 Task: Create in the project XcelTech and in the Backlog issue 'Create a new online platform for online photography courses with advanced image processing and editing features' a child issue 'Serverless computing application security testing and remediation', and assign it to team member softage.1@softage.net.
Action: Mouse moved to (205, 65)
Screenshot: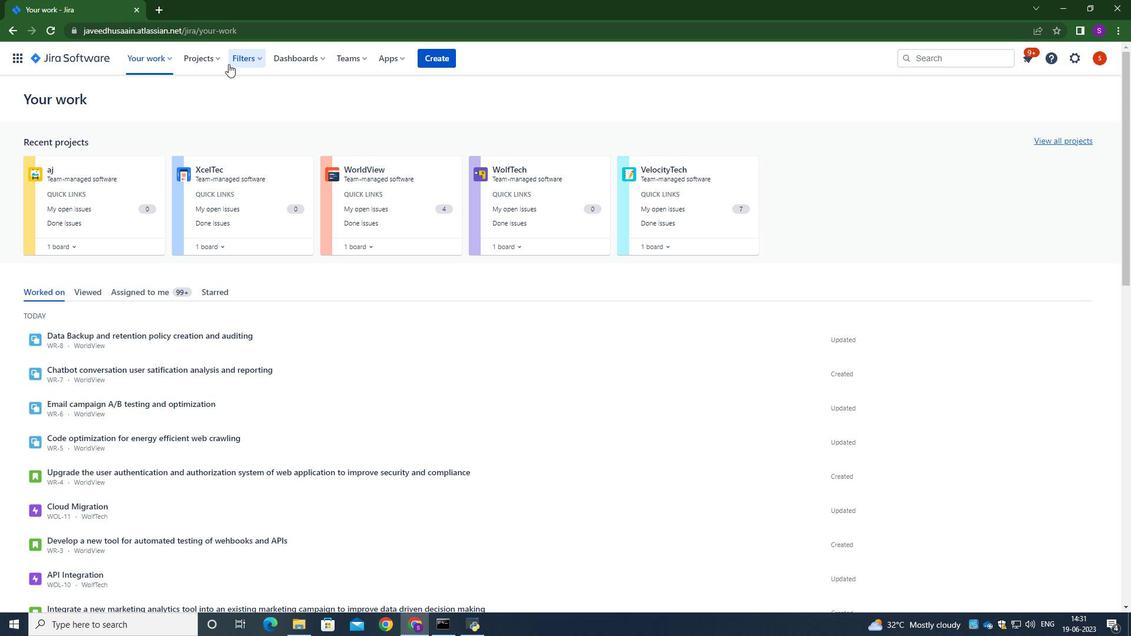 
Action: Mouse pressed left at (205, 65)
Screenshot: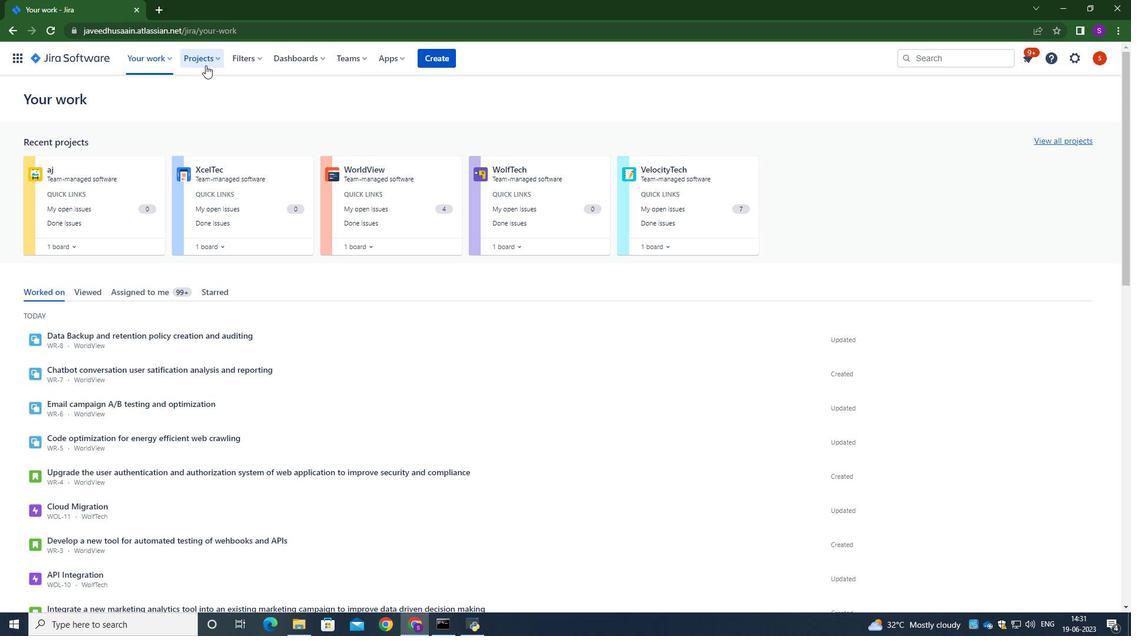 
Action: Mouse moved to (228, 116)
Screenshot: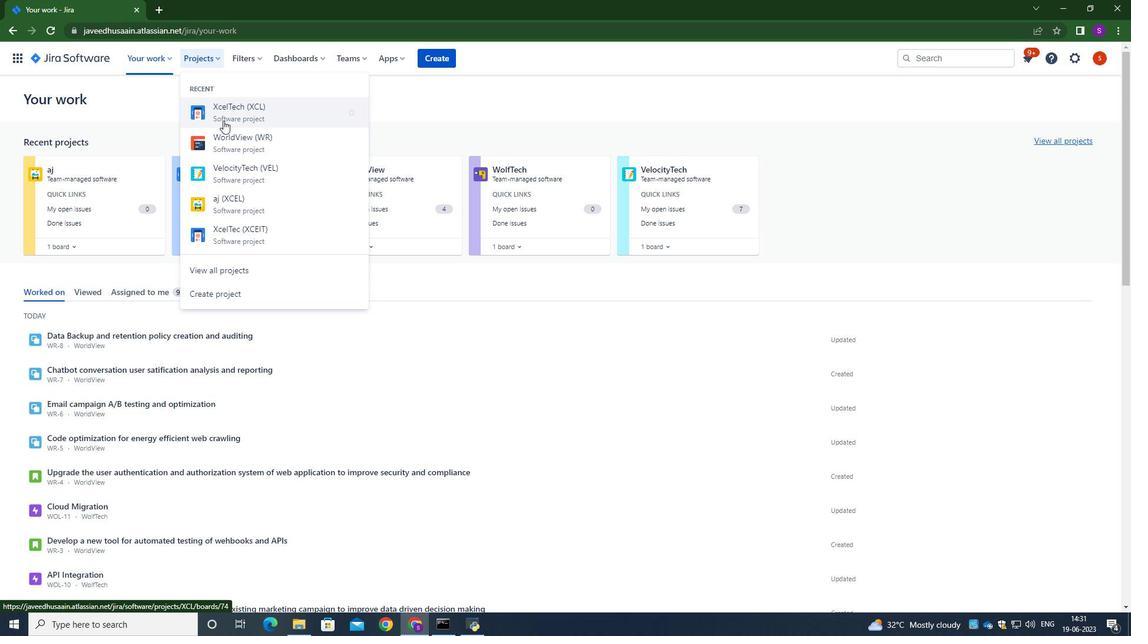 
Action: Mouse pressed left at (228, 116)
Screenshot: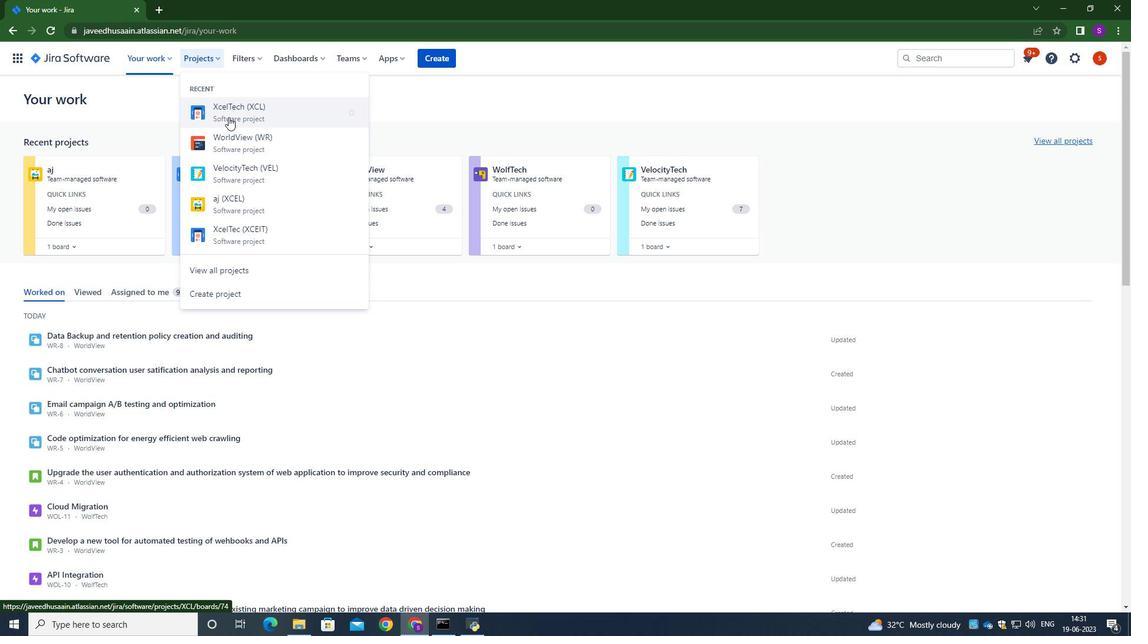 
Action: Mouse moved to (77, 180)
Screenshot: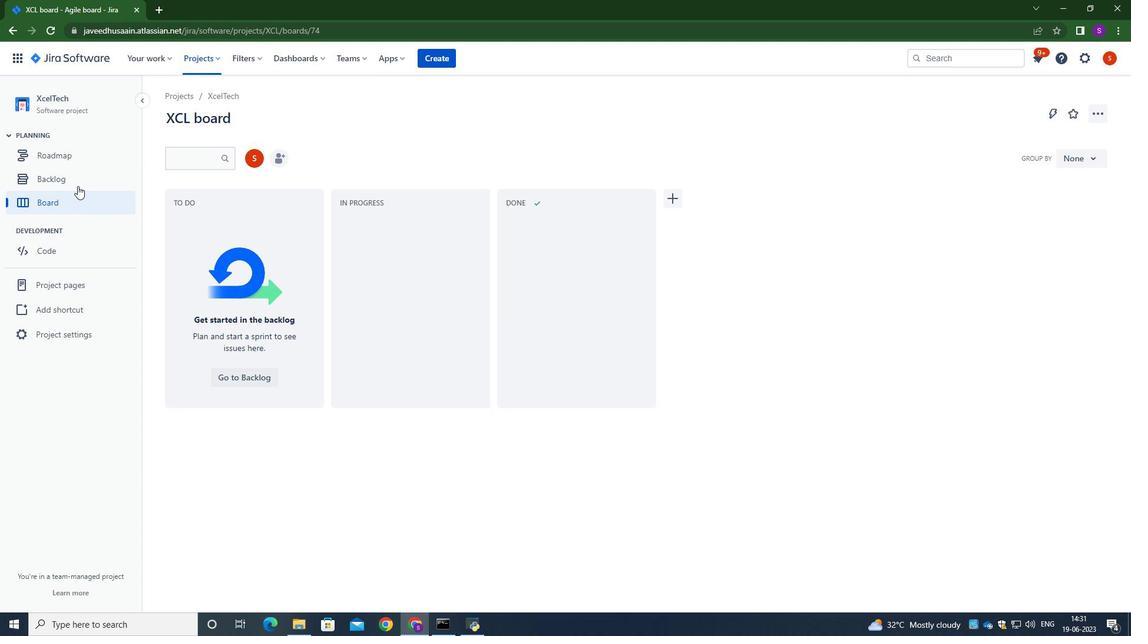 
Action: Mouse pressed left at (77, 180)
Screenshot: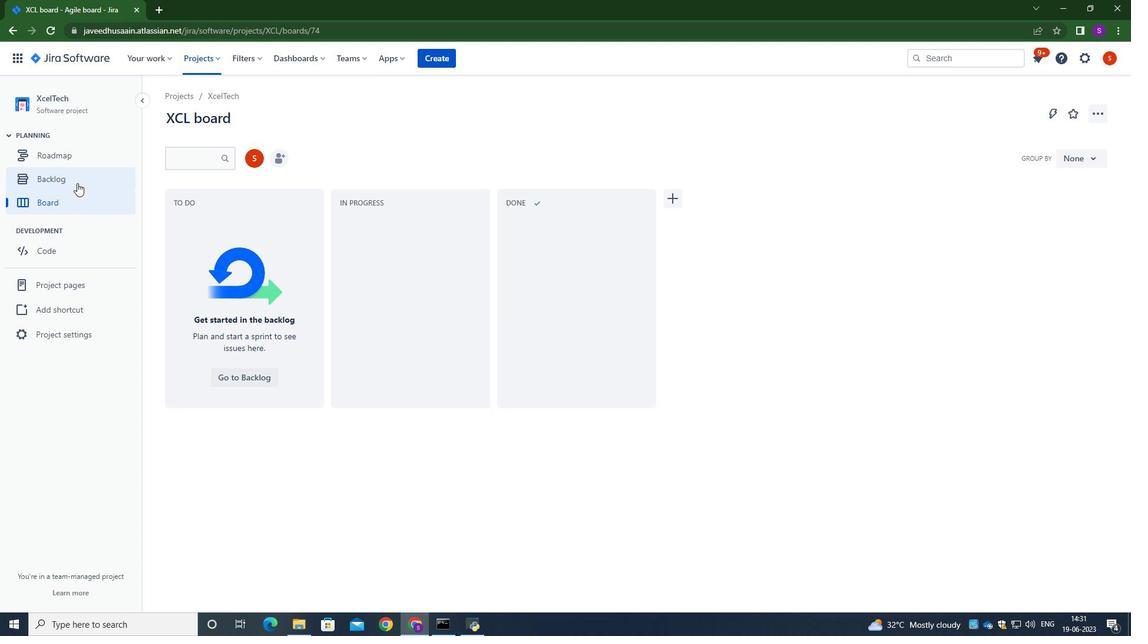 
Action: Mouse moved to (440, 262)
Screenshot: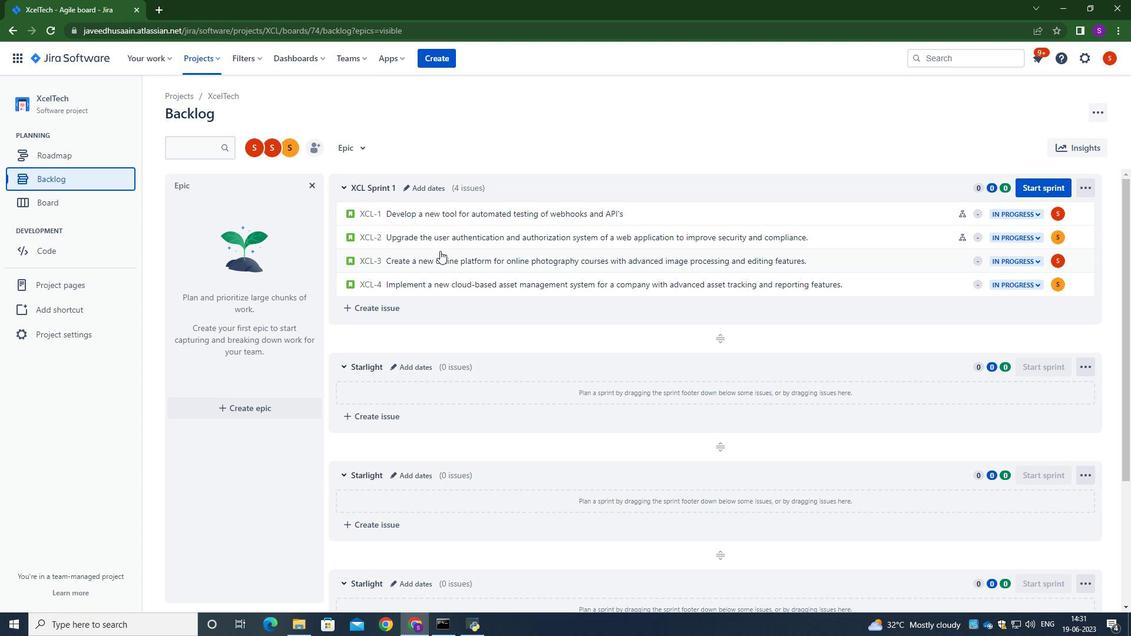 
Action: Mouse pressed left at (440, 262)
Screenshot: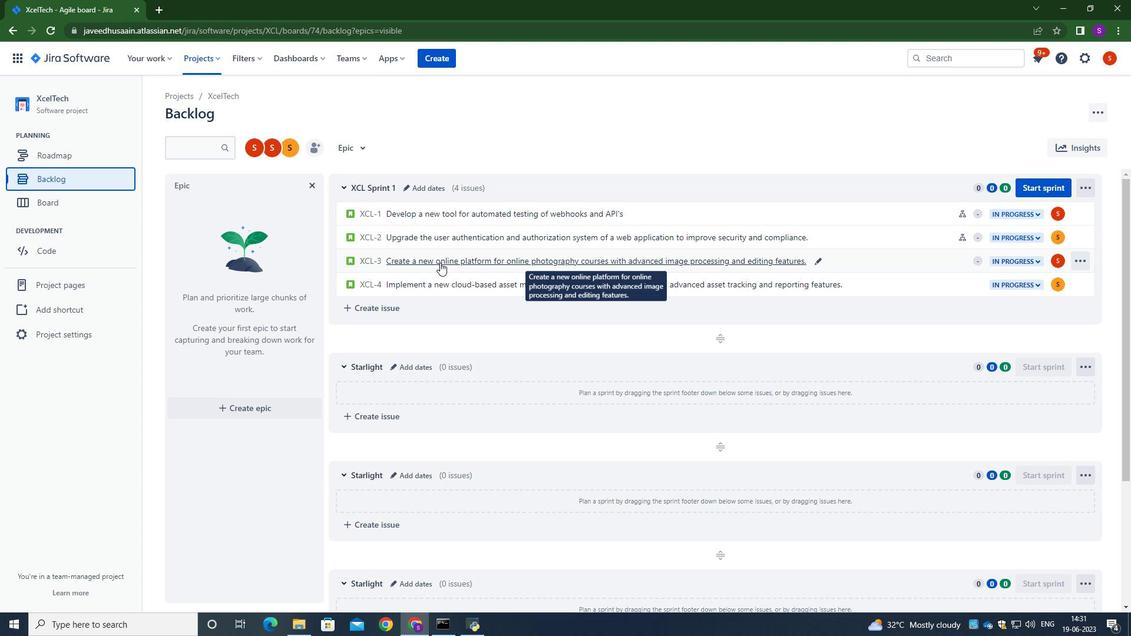 
Action: Mouse moved to (922, 287)
Screenshot: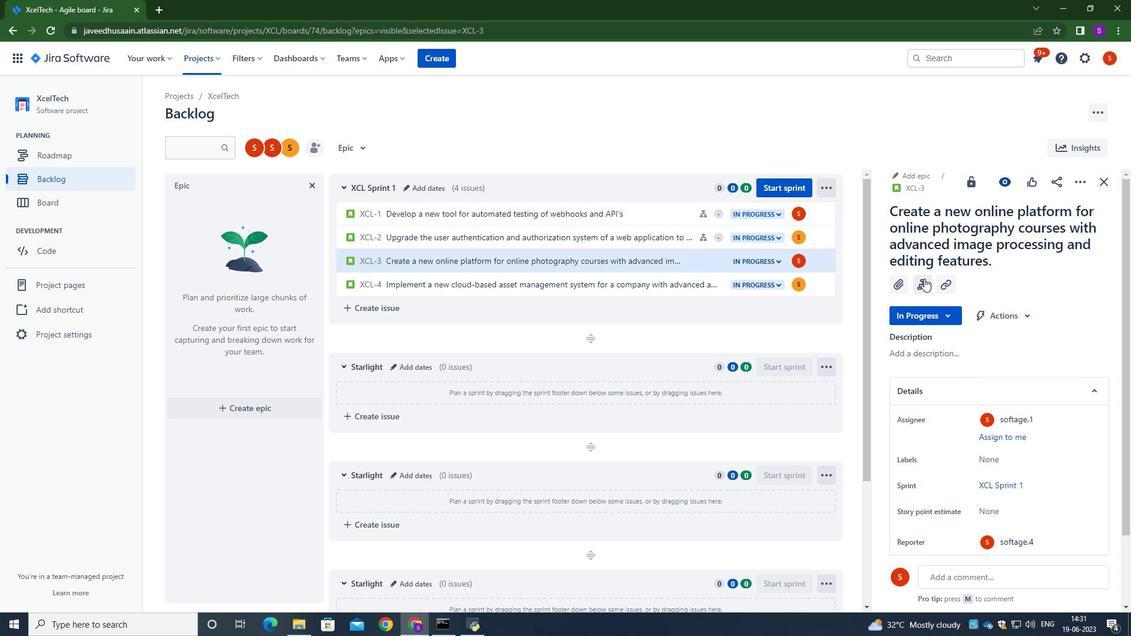
Action: Mouse pressed left at (922, 287)
Screenshot: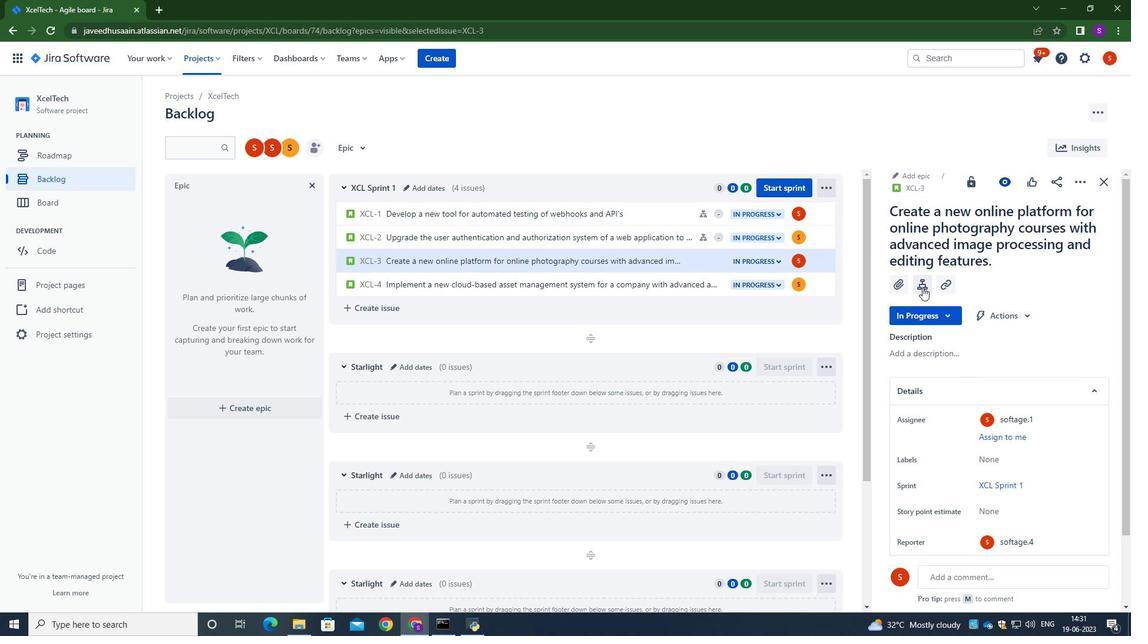 
Action: Mouse moved to (929, 384)
Screenshot: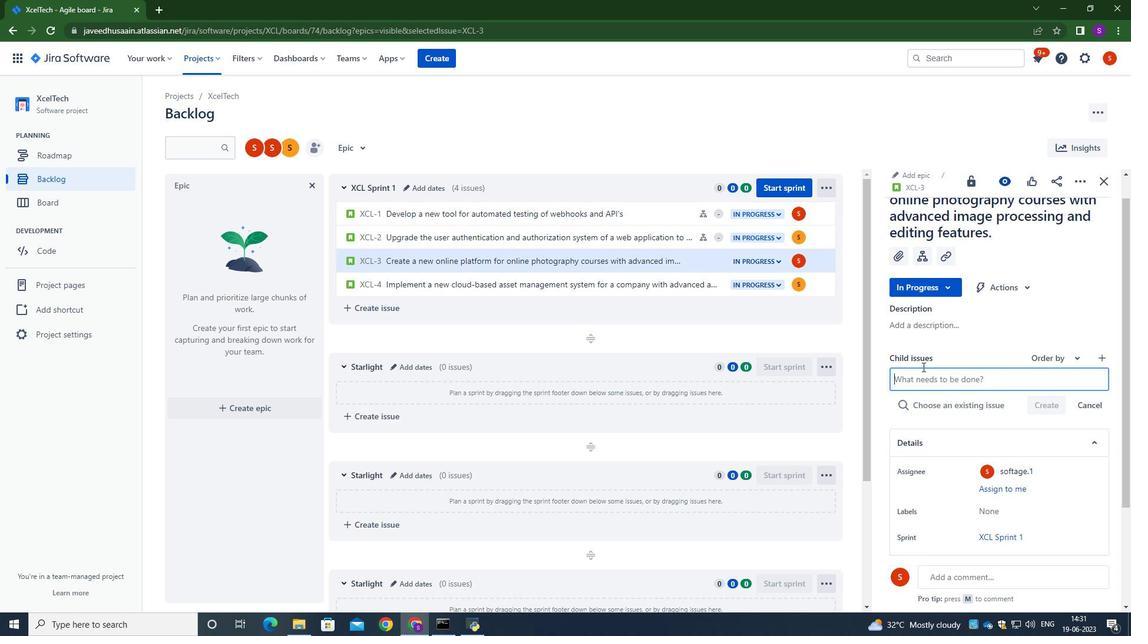 
Action: Mouse pressed left at (929, 384)
Screenshot: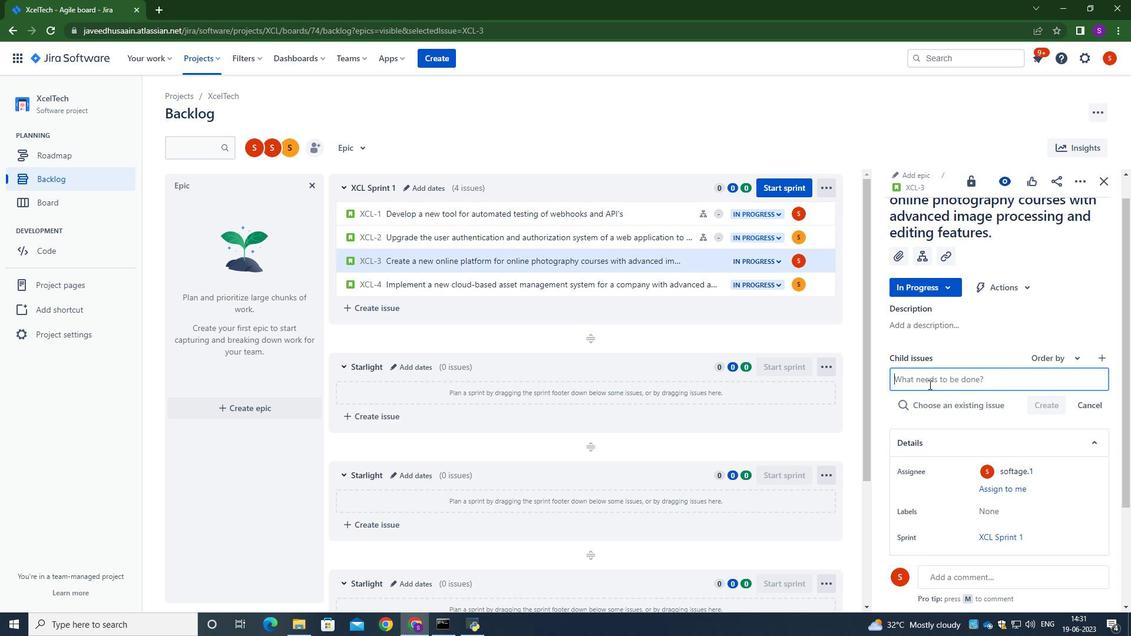 
Action: Key pressed <Key.caps_lock>S<Key.caps_lock>erverless<Key.space>computing<Key.space>application<Key.space>security<Key.space>testing<Key.space>and<Key.space>remediation.
Screenshot: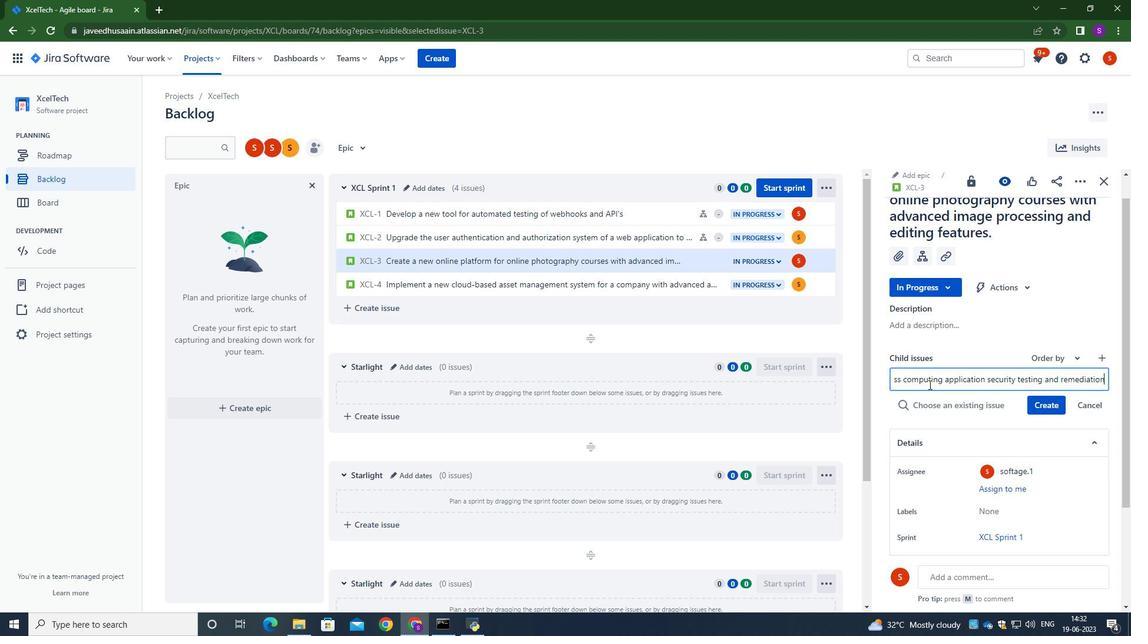 
Action: Mouse moved to (1041, 406)
Screenshot: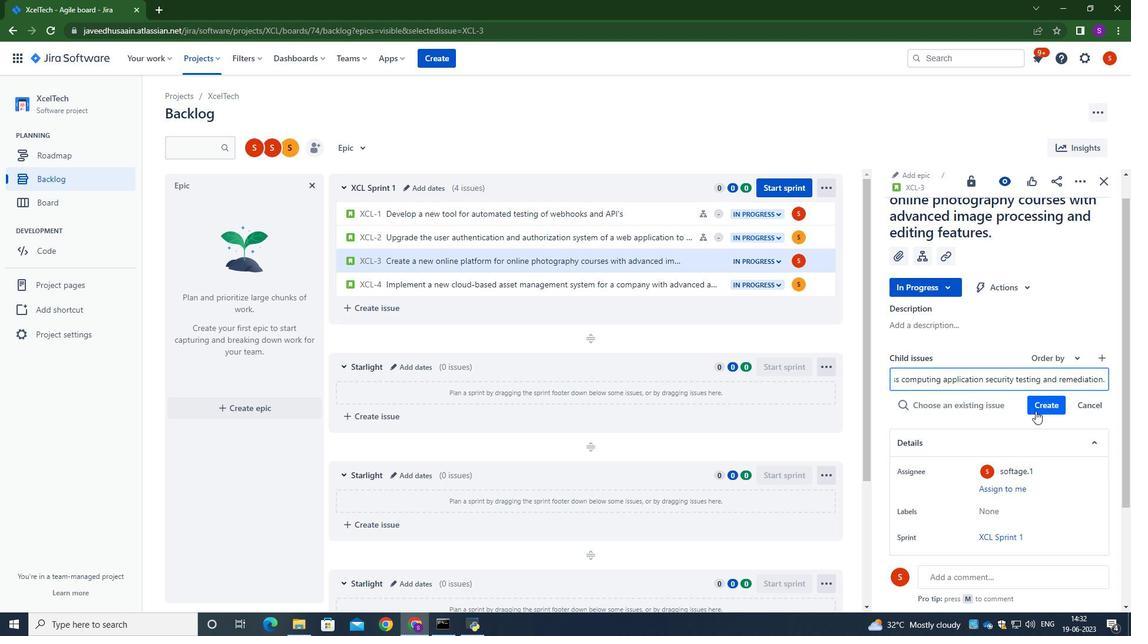 
Action: Mouse pressed left at (1041, 406)
Screenshot: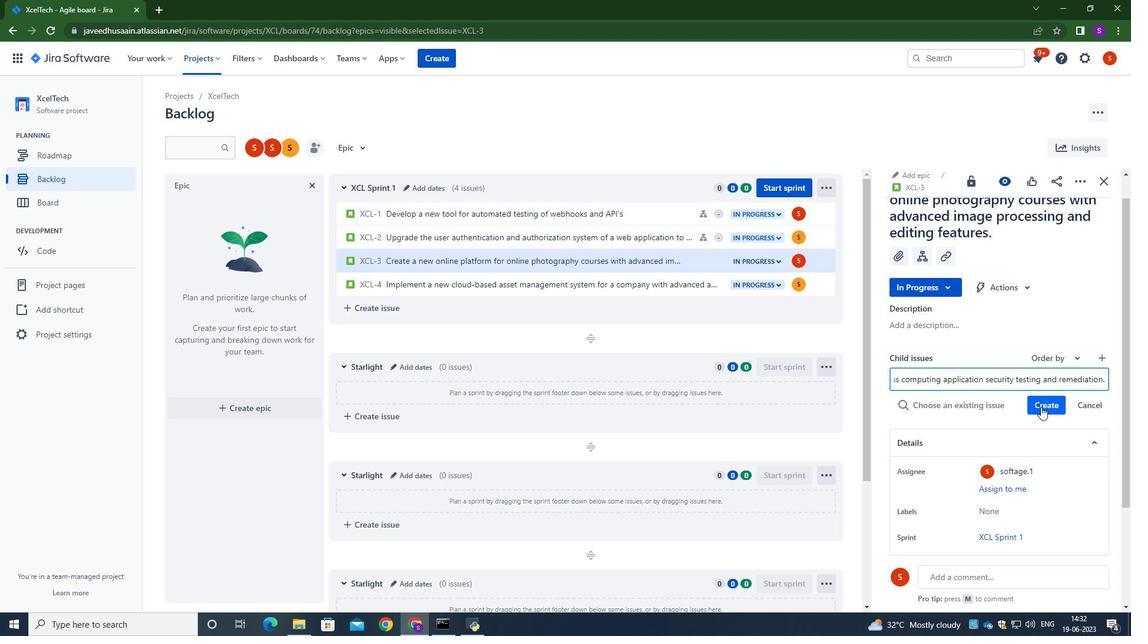 
Action: Mouse moved to (1053, 385)
Screenshot: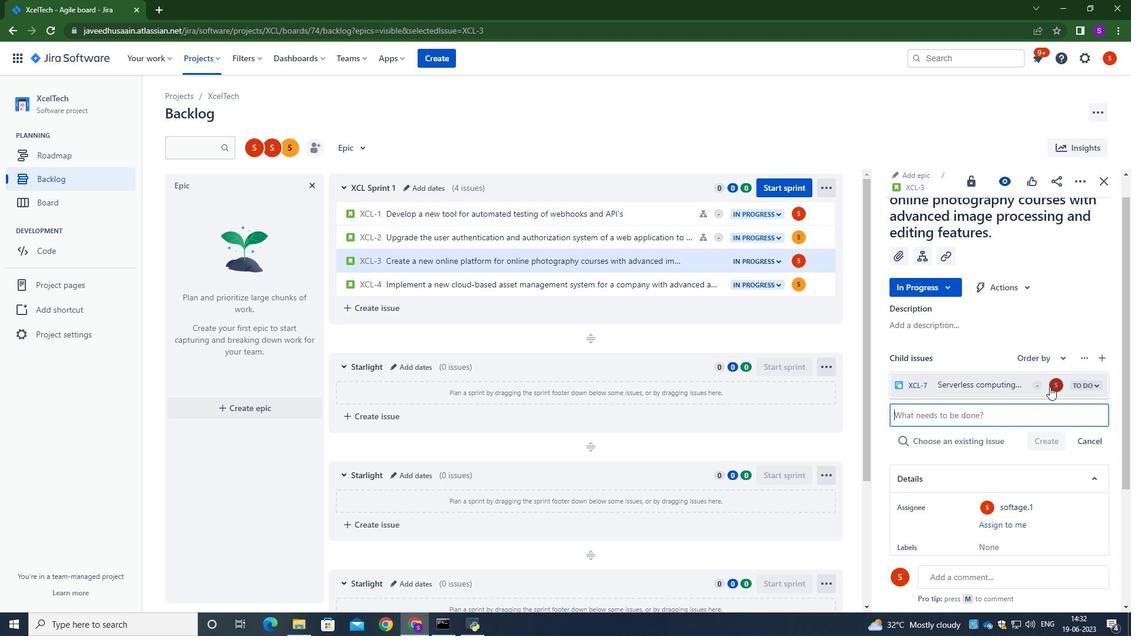 
Action: Mouse pressed left at (1053, 385)
Screenshot: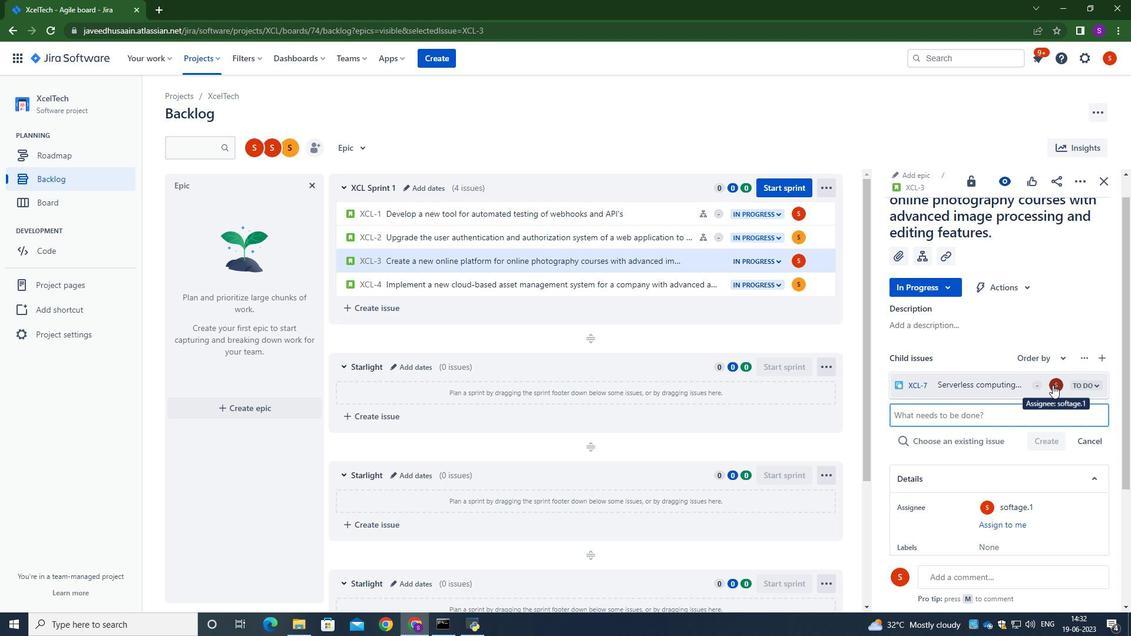 
Action: Mouse moved to (958, 352)
Screenshot: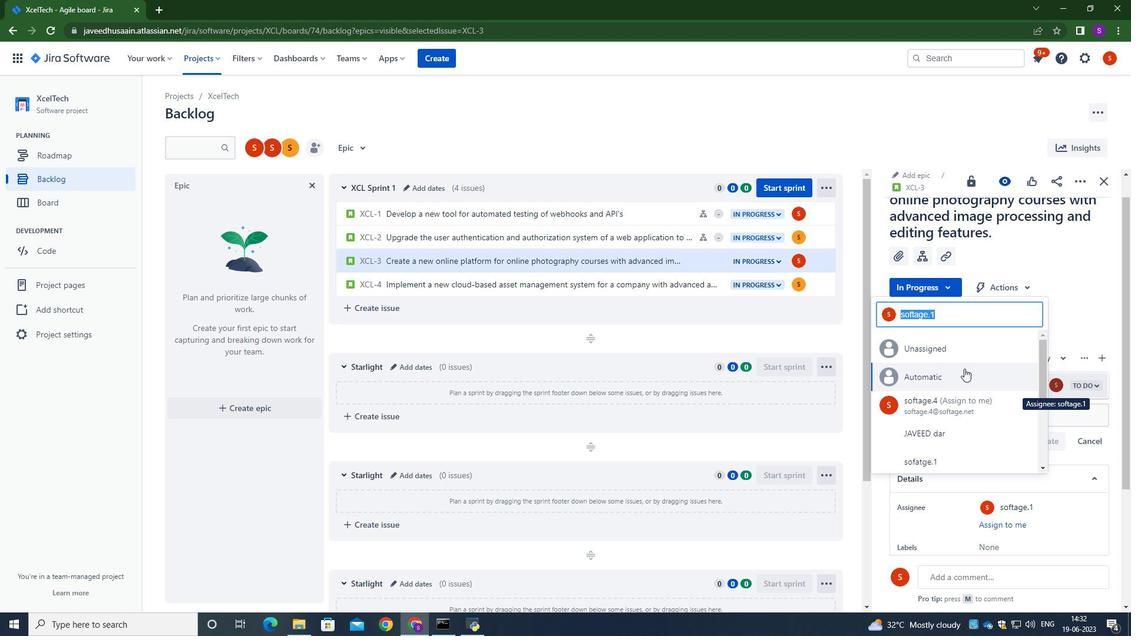 
Action: Key pressed softage.1<Key.shift>@softage.net
Screenshot: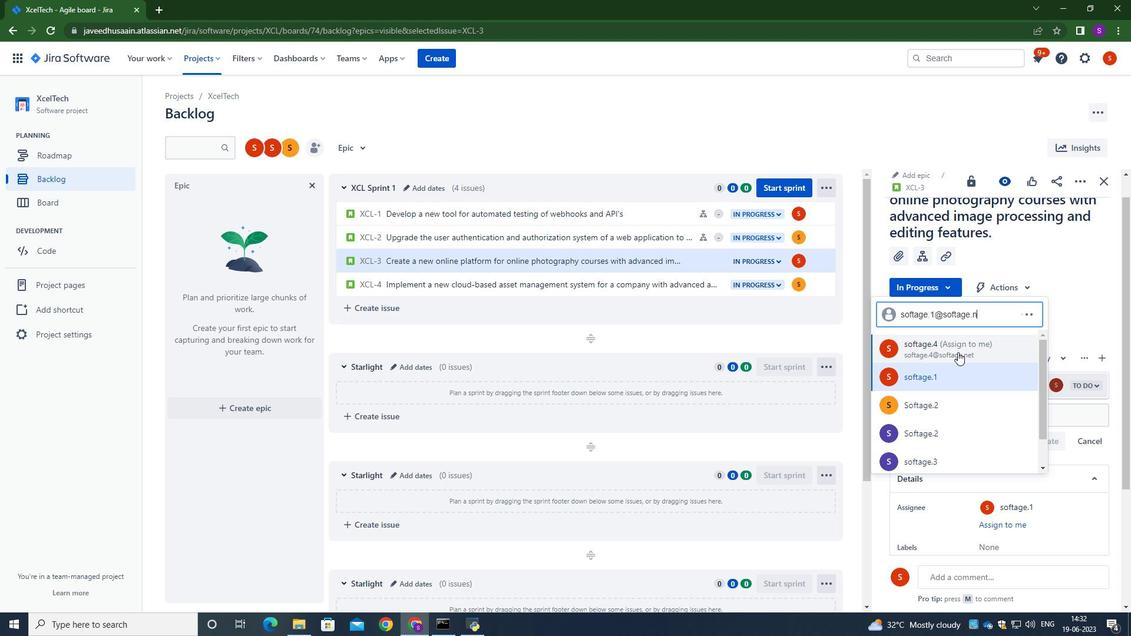 
Action: Mouse moved to (949, 385)
Screenshot: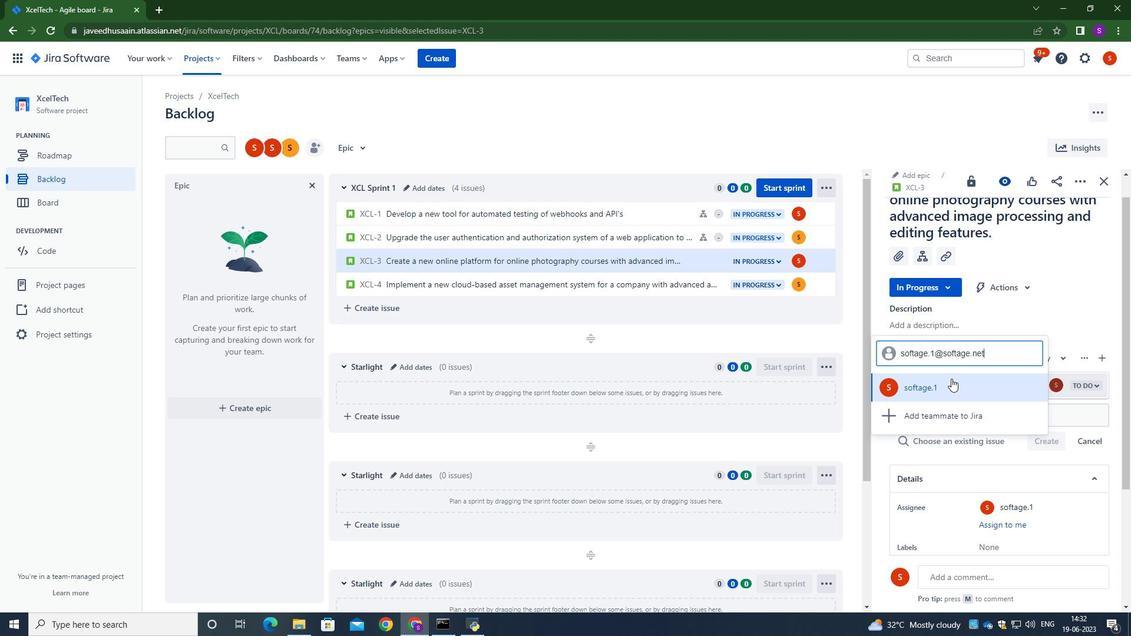 
Action: Mouse pressed left at (949, 385)
Screenshot: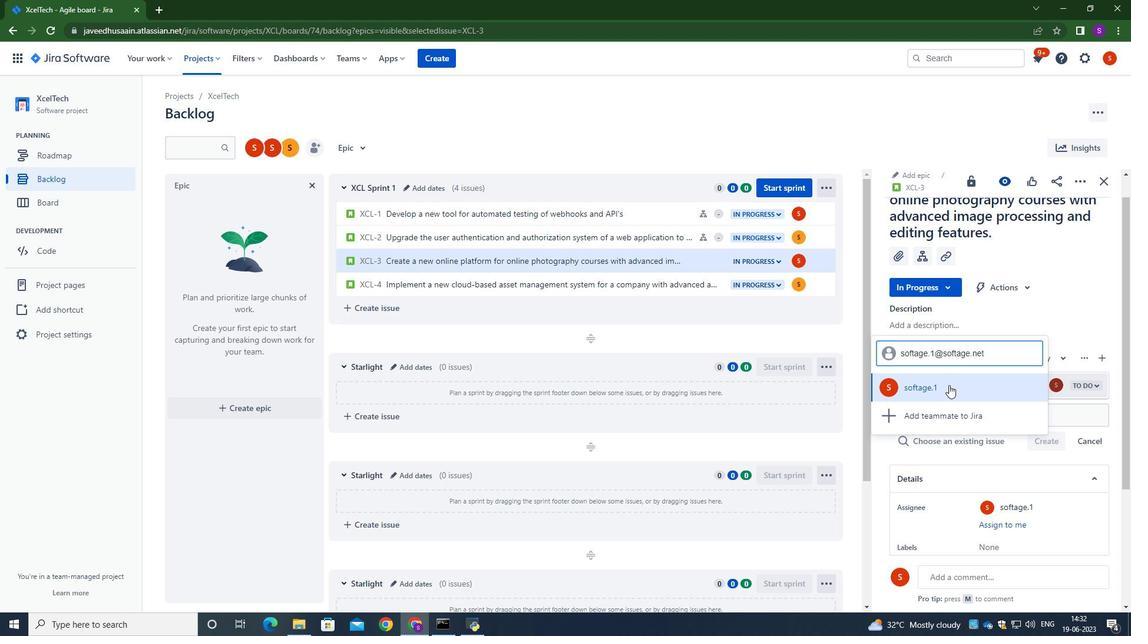 
Action: Mouse moved to (1060, 301)
Screenshot: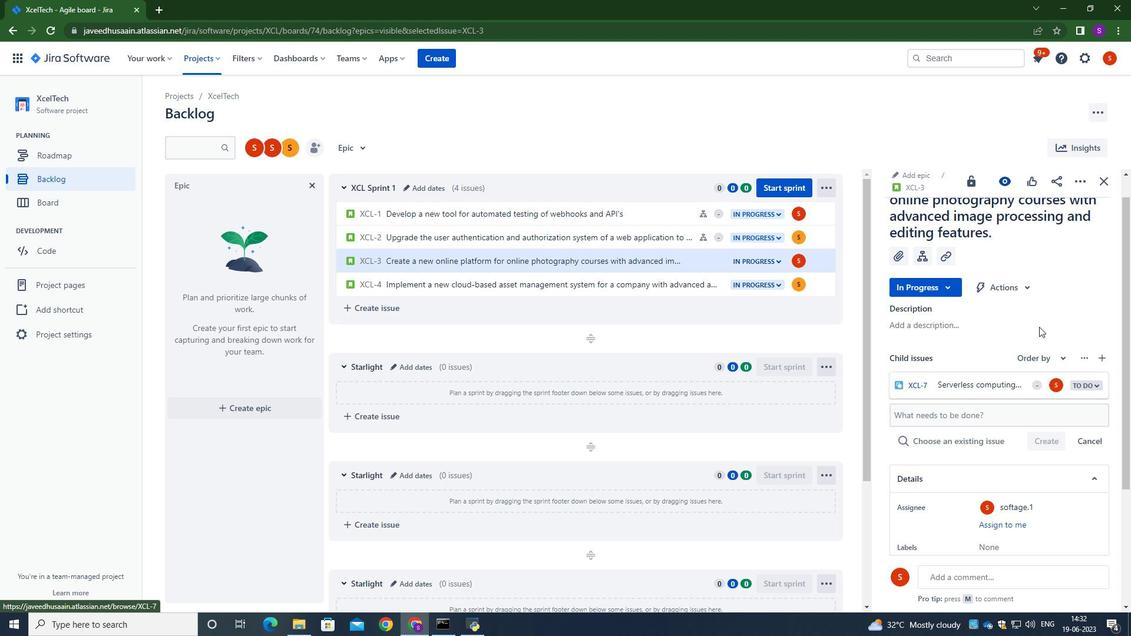 
Action: Mouse pressed left at (1060, 301)
Screenshot: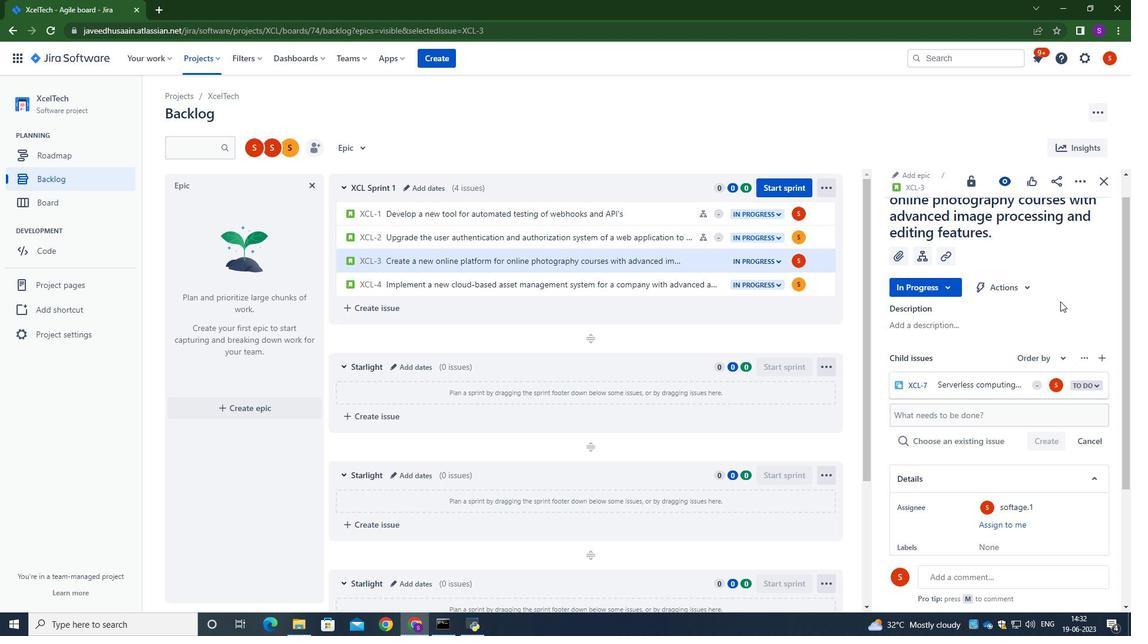 
